 Task: In the  document Emily ,change text color to 'Dark Purple' Insert the mentioned shape above the text 'Smiley'. Change color of the shape to  YellowChange shape height to  1.2
Action: Mouse moved to (280, 147)
Screenshot: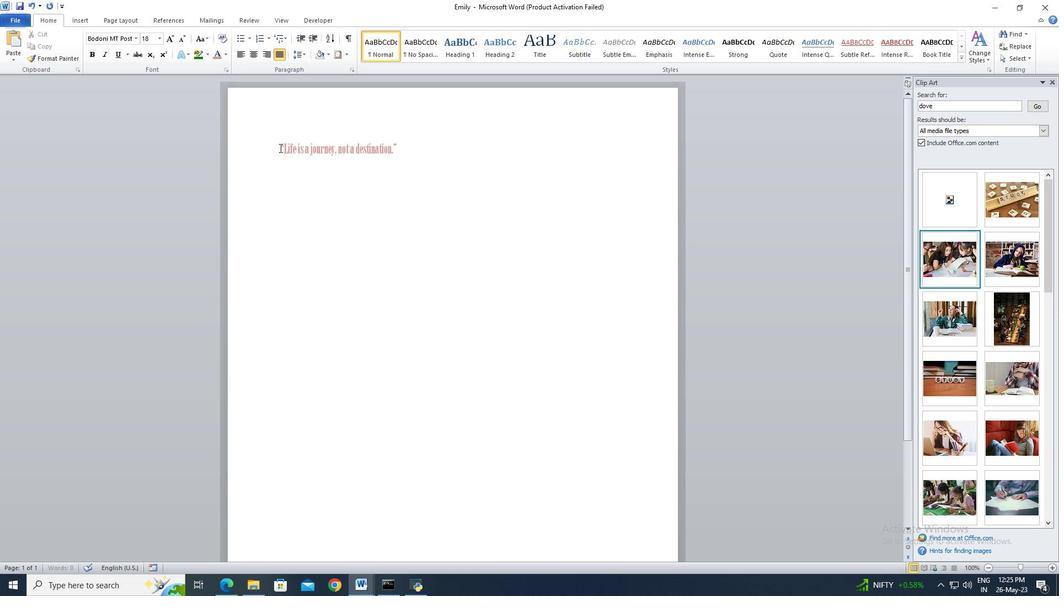 
Action: Mouse pressed left at (280, 147)
Screenshot: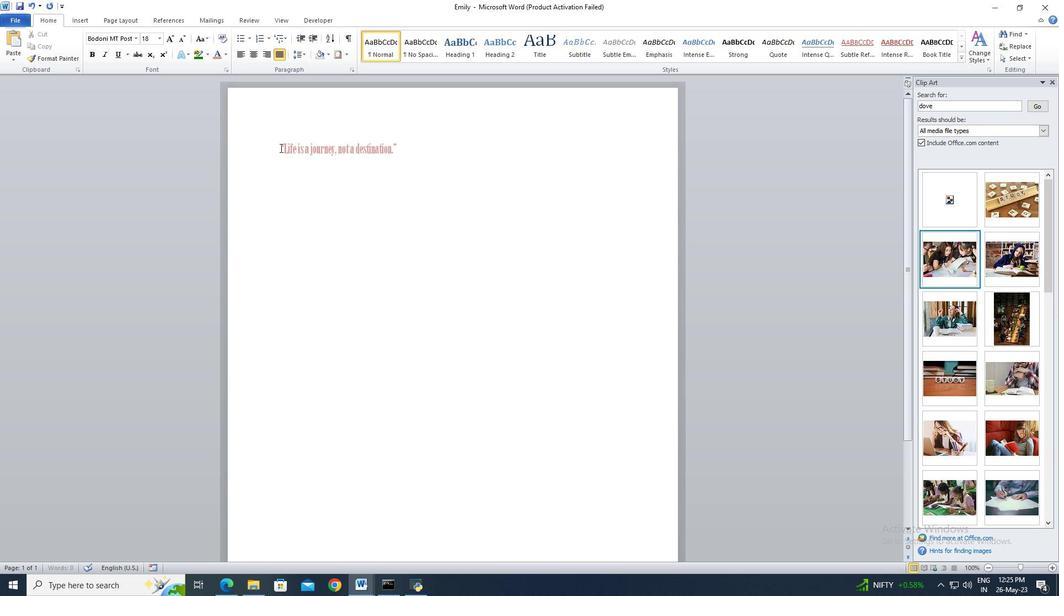 
Action: Mouse moved to (412, 155)
Screenshot: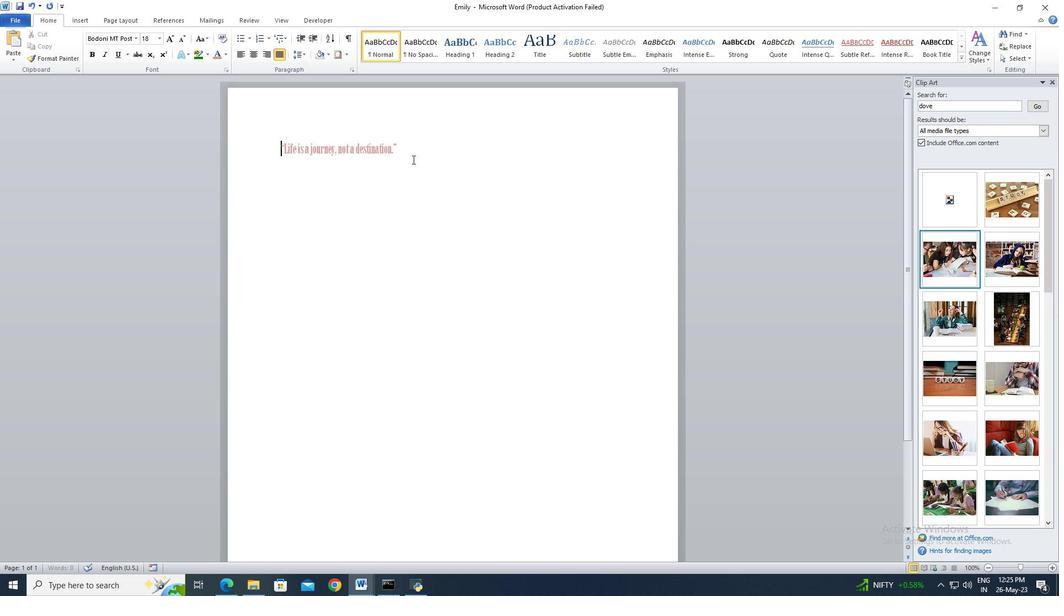 
Action: Key pressed <Key.shift>
Screenshot: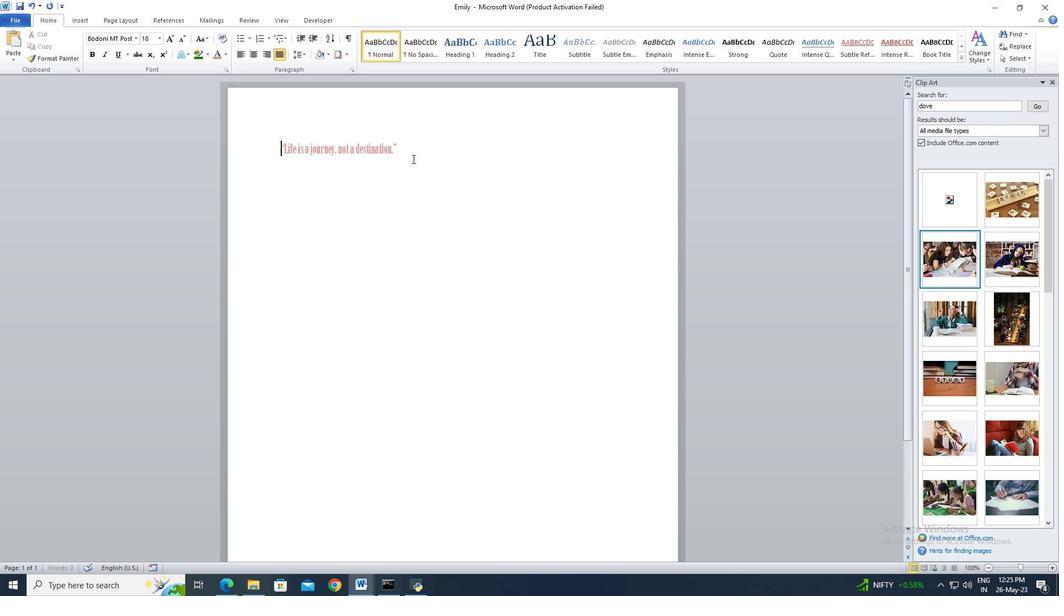 
Action: Mouse moved to (406, 150)
Screenshot: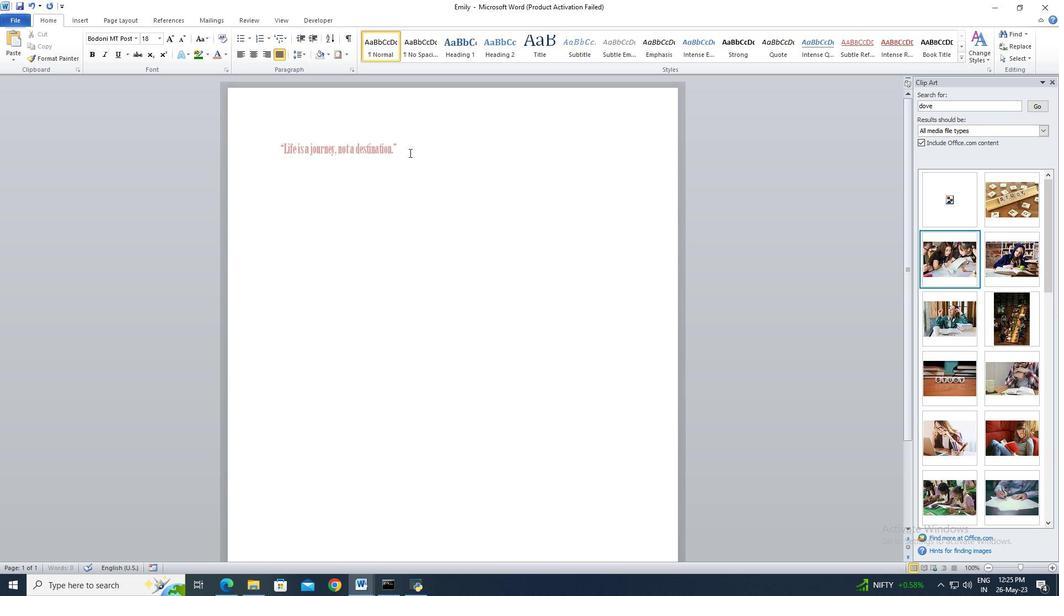 
Action: Key pressed <Key.shift><Key.shift><Key.shift><Key.shift><Key.shift><Key.shift><Key.shift><Key.shift><Key.shift><Key.shift><Key.shift><Key.shift><Key.shift><Key.shift><Key.shift><Key.shift><Key.shift><Key.shift><Key.shift><Key.right><Key.end>
Screenshot: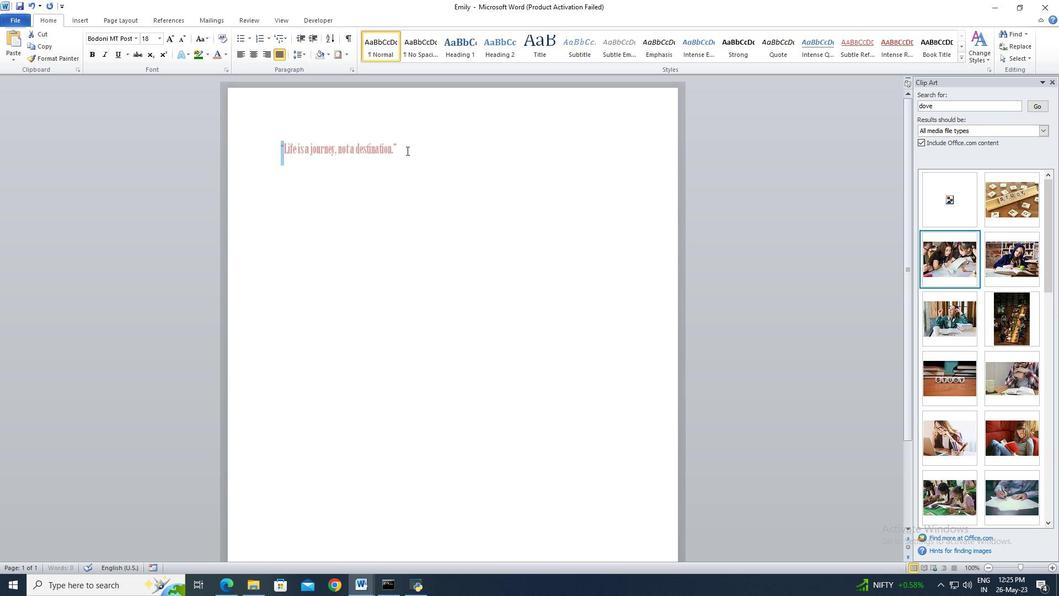
Action: Mouse moved to (224, 52)
Screenshot: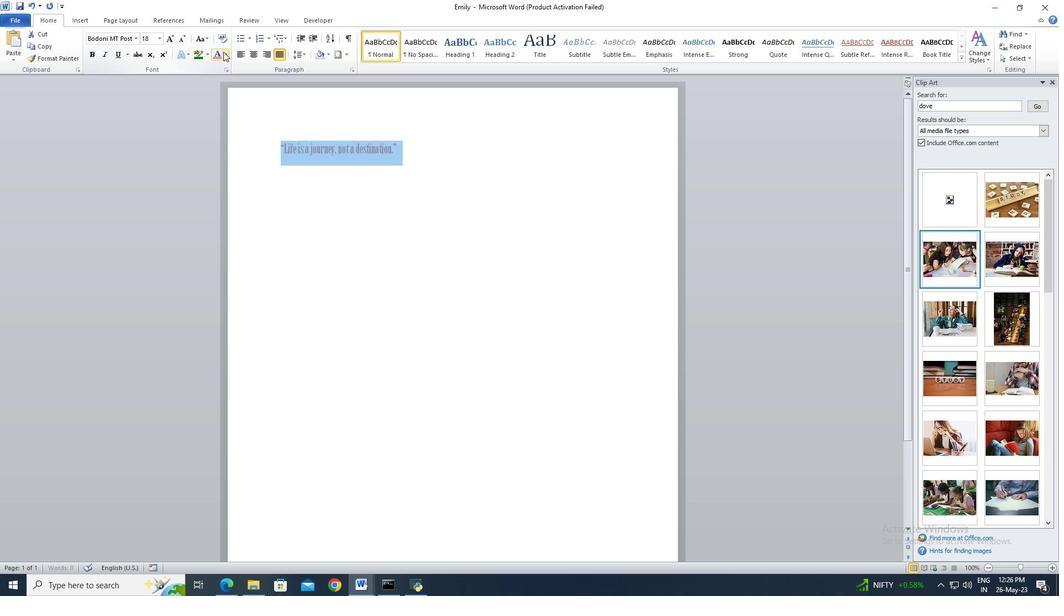 
Action: Mouse pressed left at (224, 52)
Screenshot: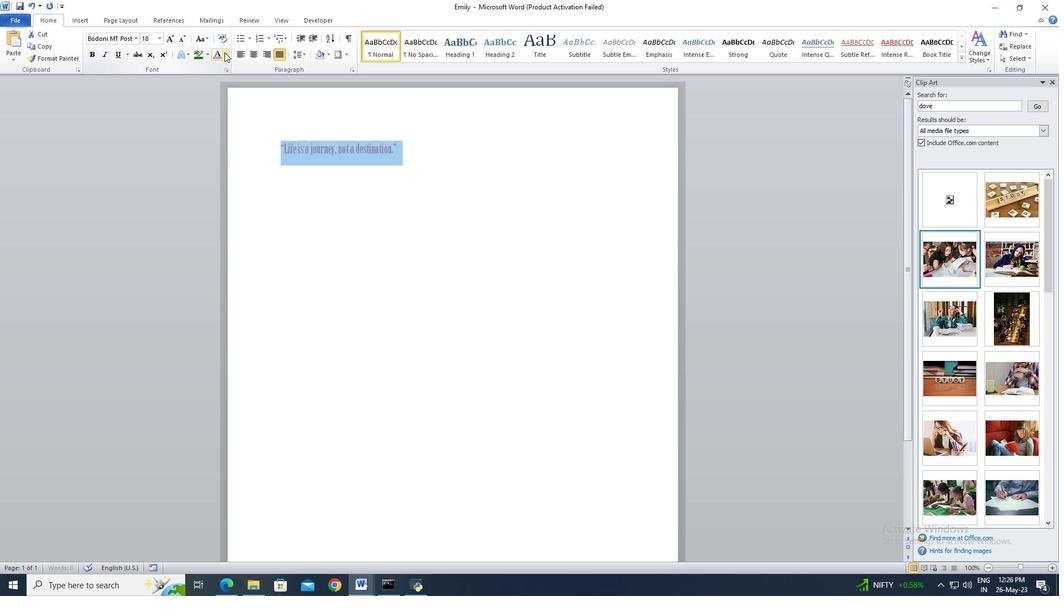 
Action: Mouse moved to (279, 130)
Screenshot: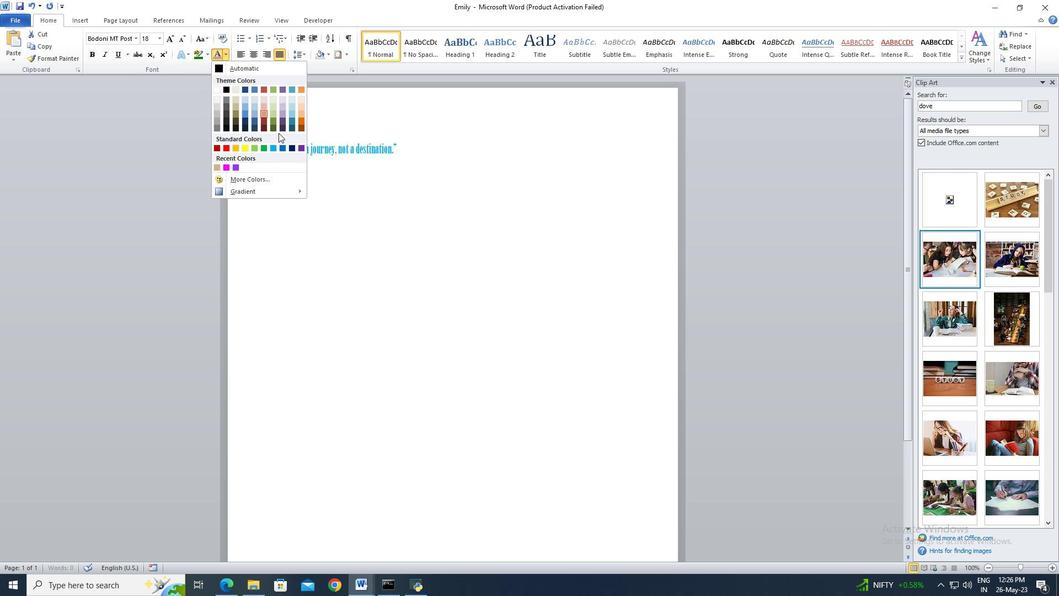 
Action: Mouse pressed left at (279, 130)
Screenshot: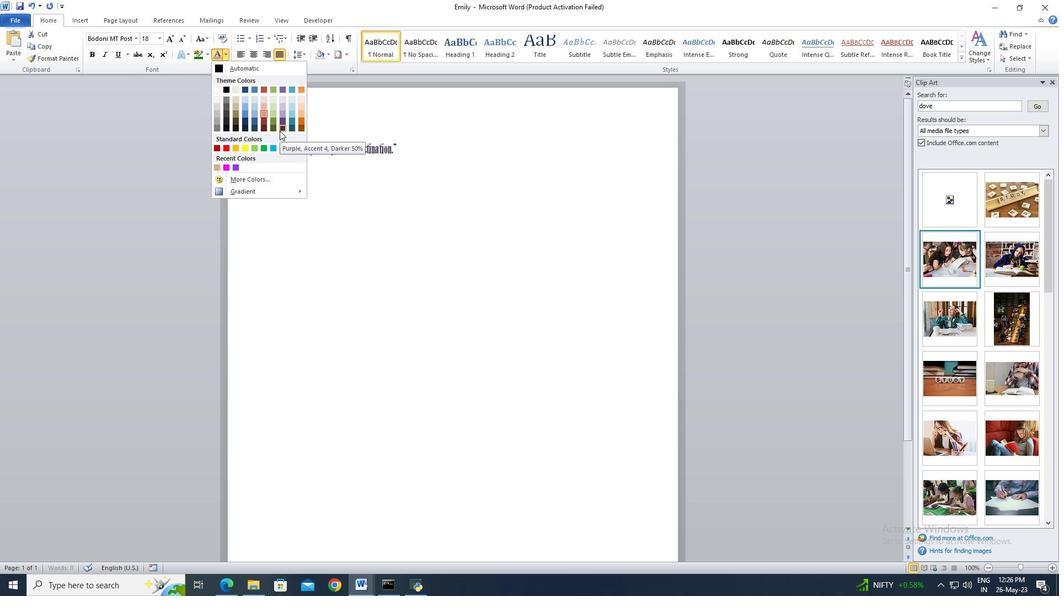 
Action: Mouse moved to (81, 23)
Screenshot: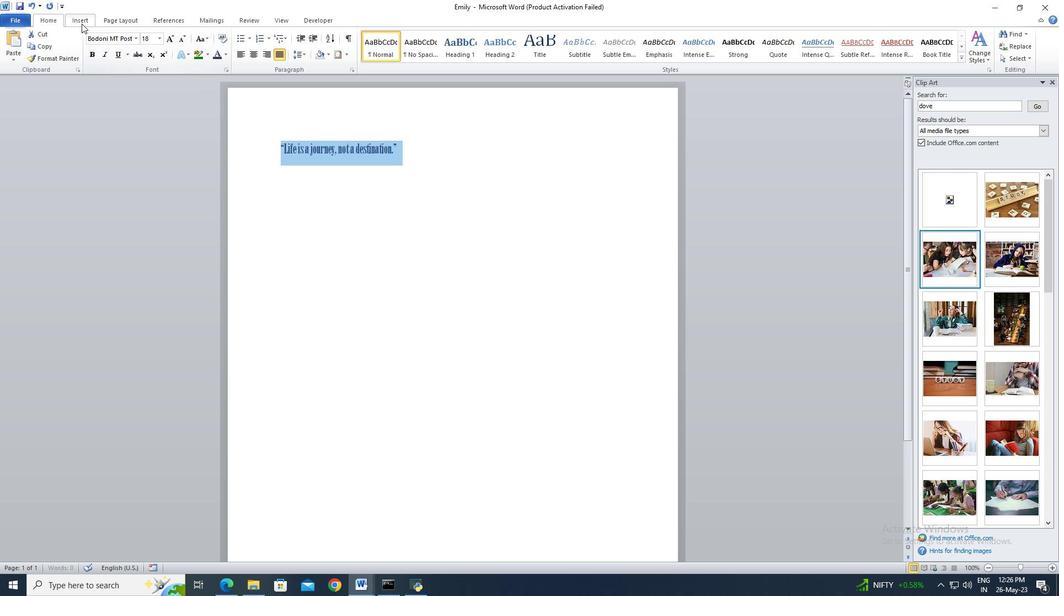 
Action: Mouse pressed left at (81, 23)
Screenshot: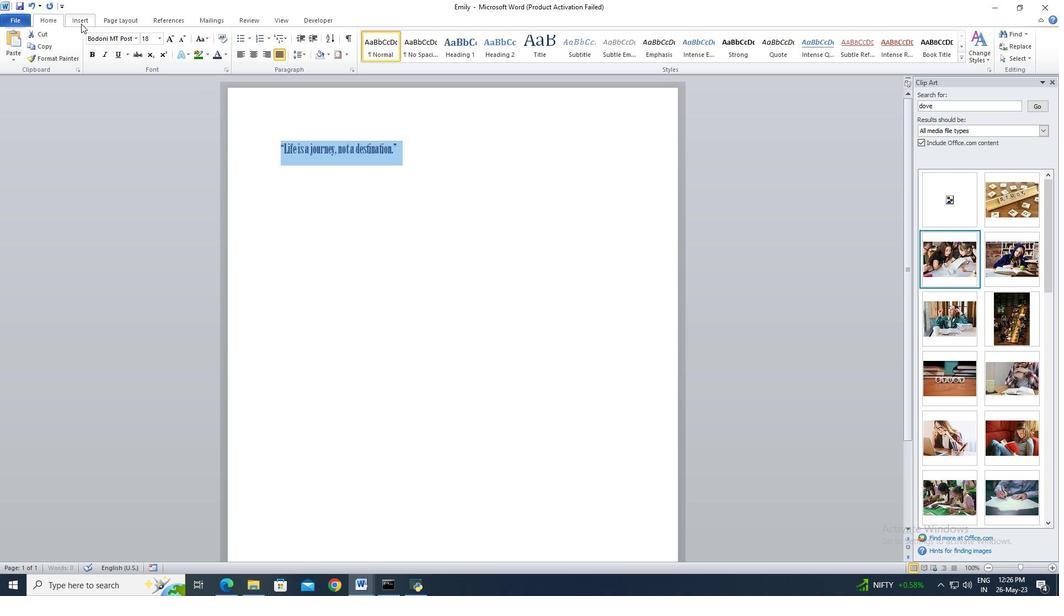 
Action: Mouse moved to (161, 52)
Screenshot: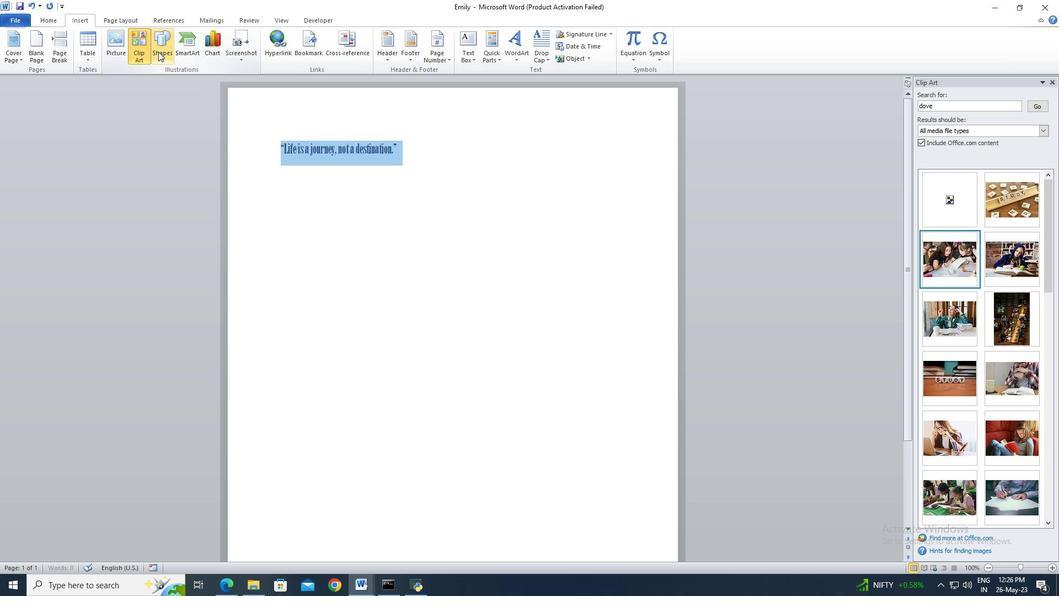 
Action: Mouse pressed left at (161, 52)
Screenshot: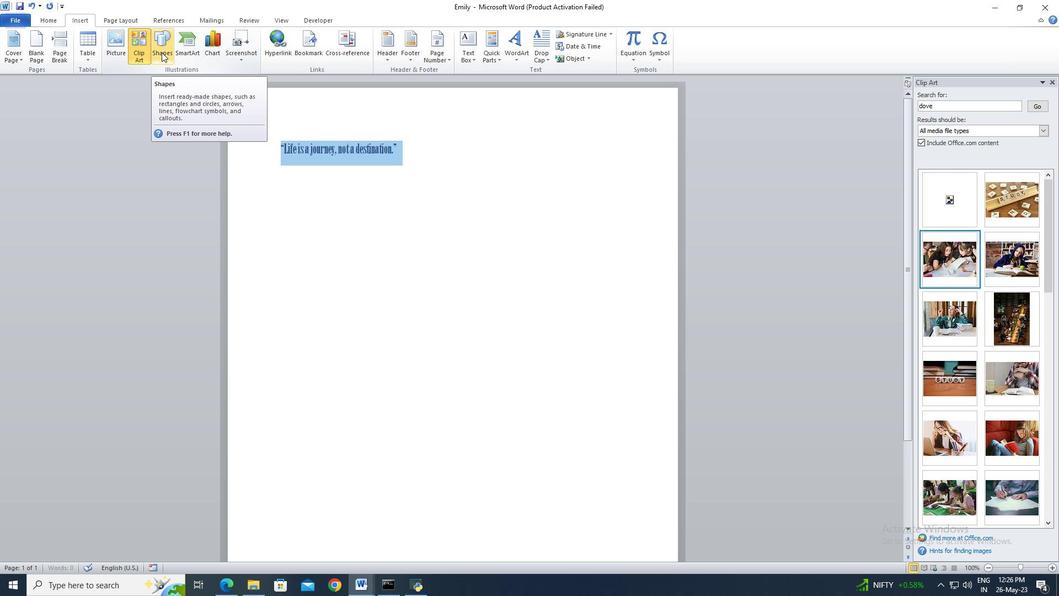 
Action: Mouse moved to (211, 174)
Screenshot: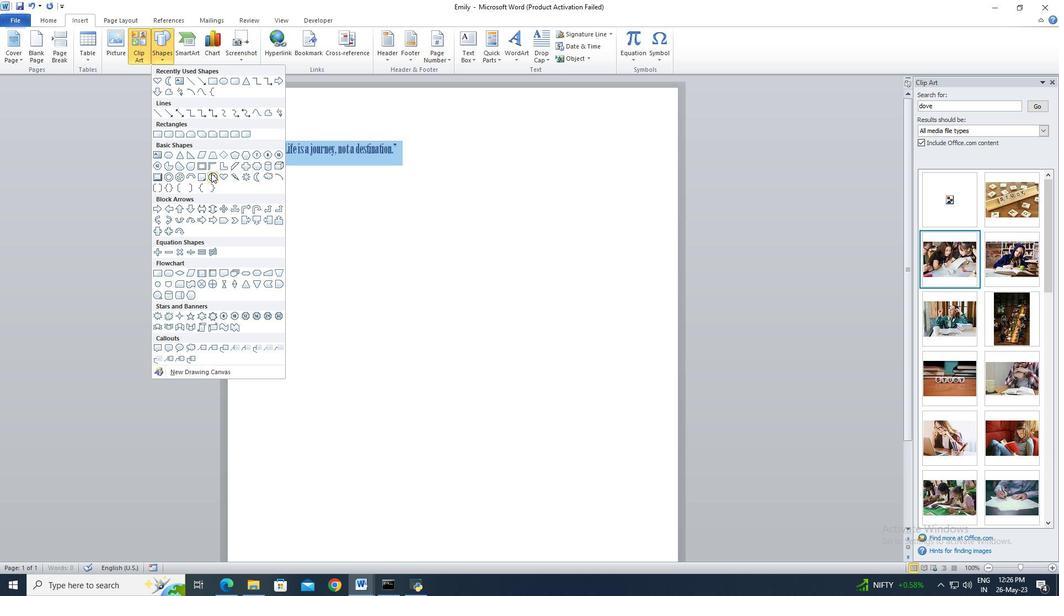 
Action: Mouse pressed left at (211, 174)
Screenshot: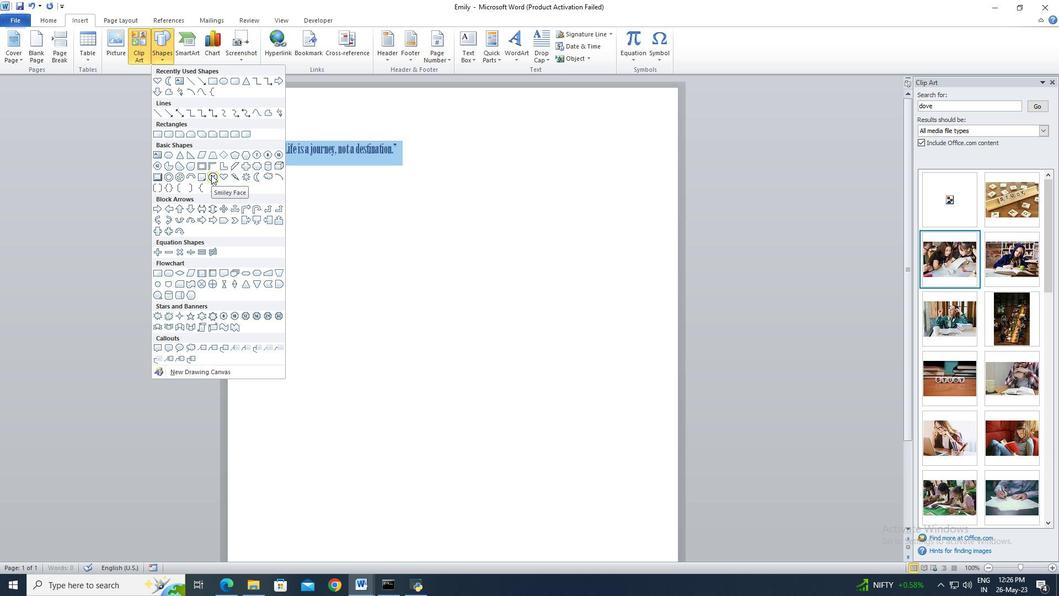 
Action: Mouse moved to (284, 101)
Screenshot: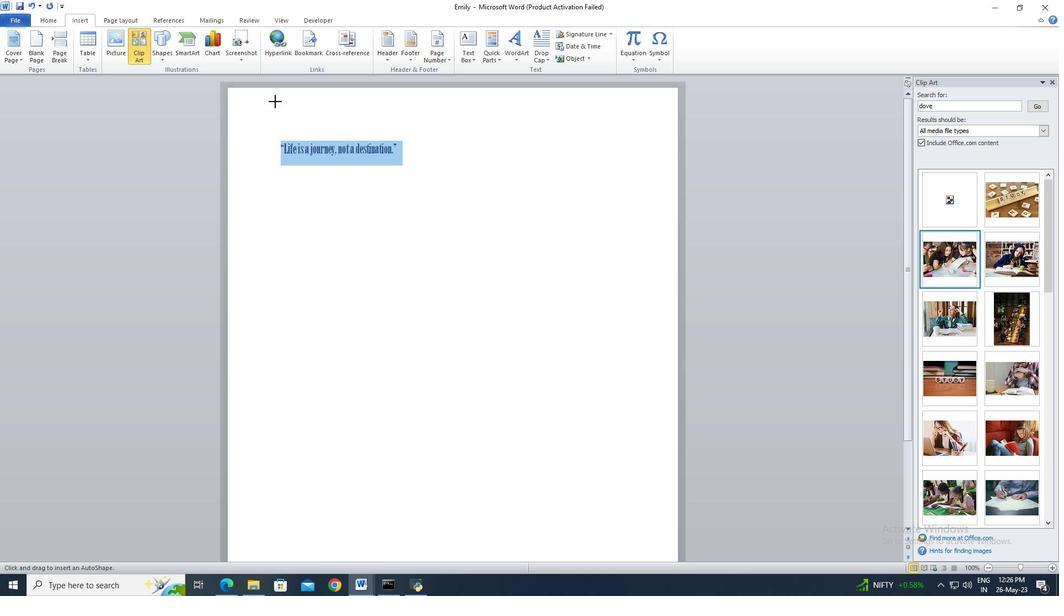 
Action: Mouse pressed left at (284, 101)
Screenshot: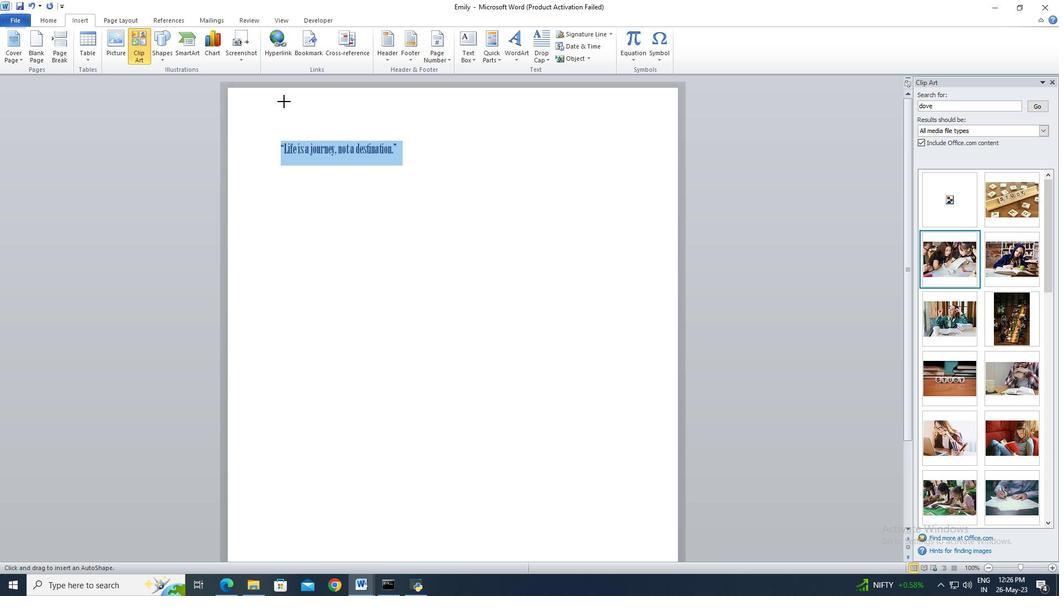 
Action: Mouse moved to (411, 35)
Screenshot: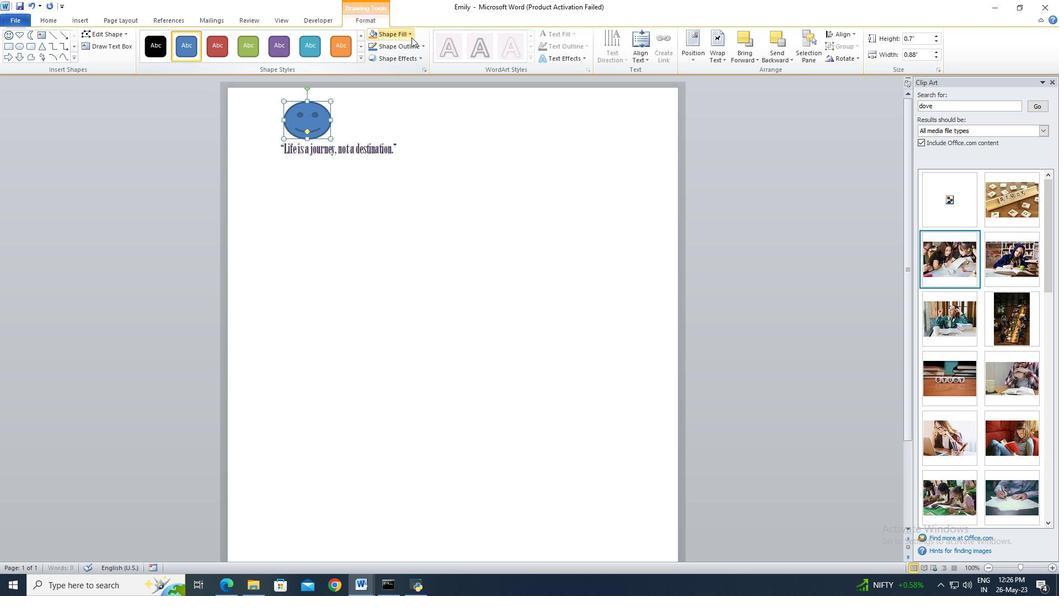 
Action: Mouse pressed left at (411, 35)
Screenshot: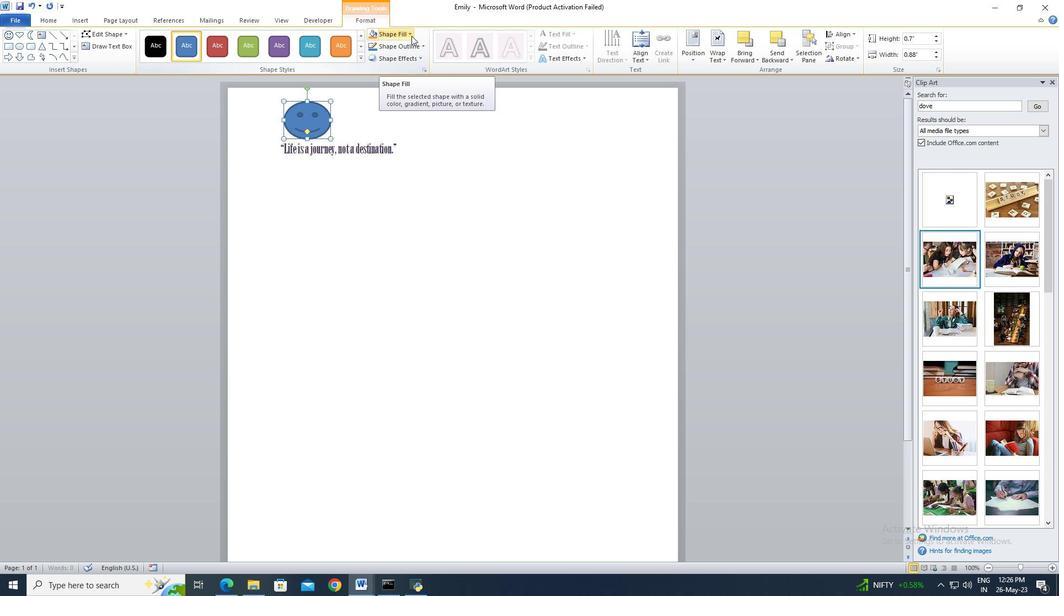 
Action: Mouse moved to (399, 114)
Screenshot: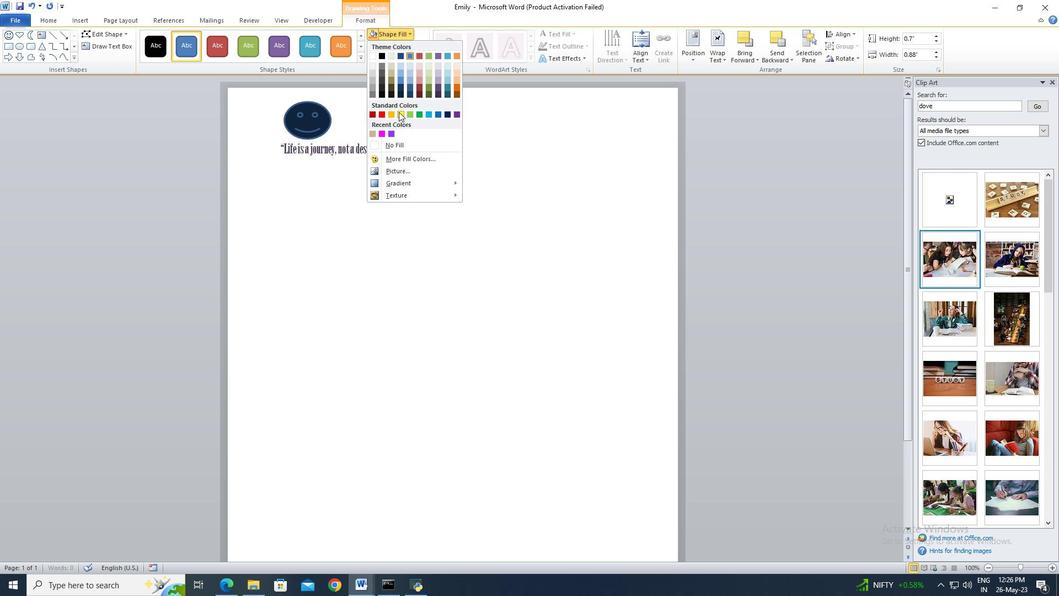 
Action: Mouse pressed left at (399, 114)
Screenshot: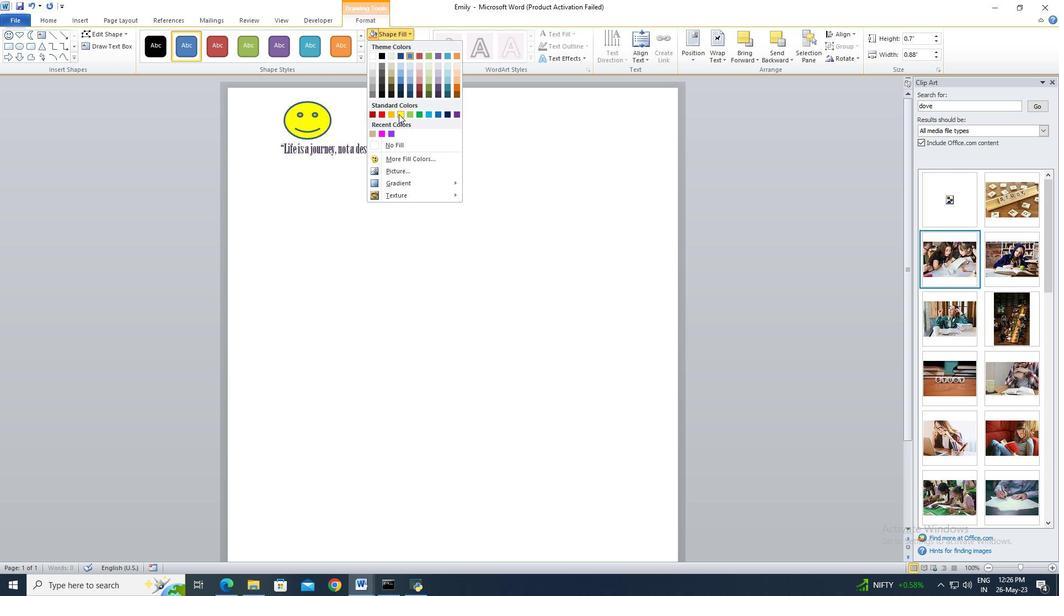 
Action: Mouse moved to (916, 39)
Screenshot: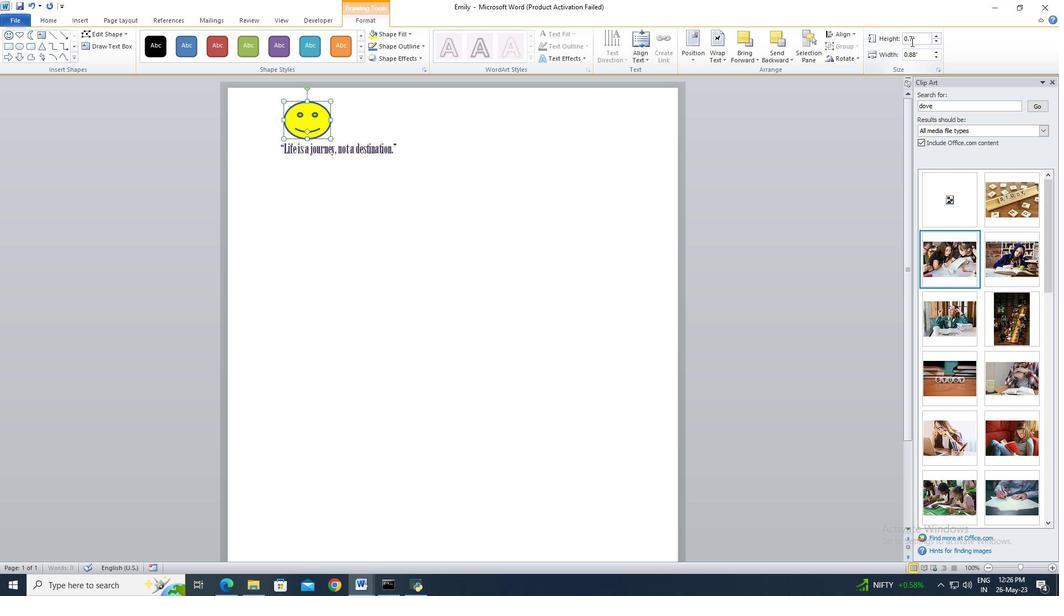 
Action: Mouse pressed left at (916, 39)
Screenshot: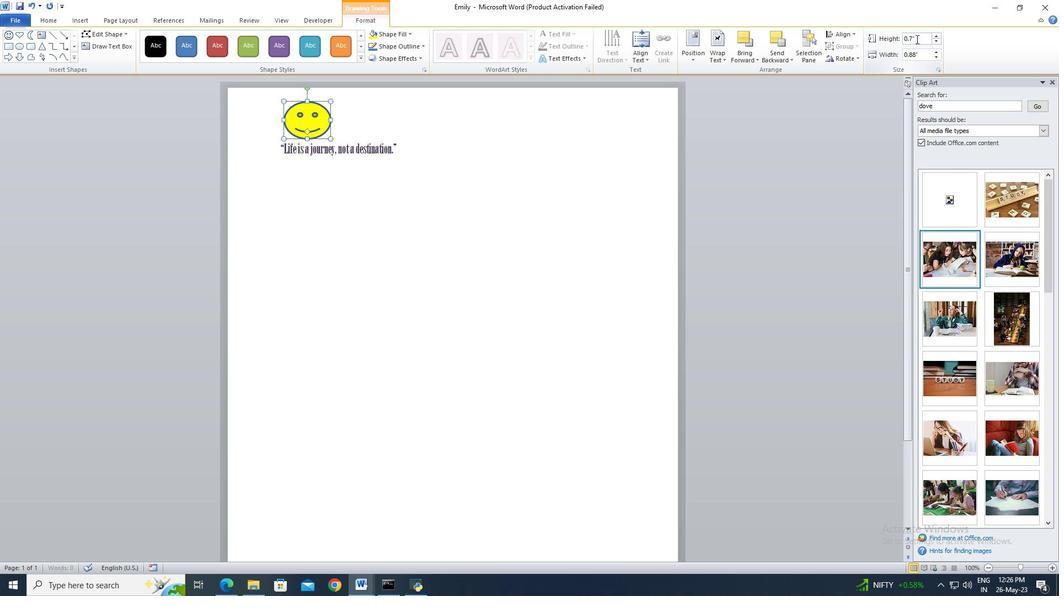 
Action: Mouse moved to (768, 6)
Screenshot: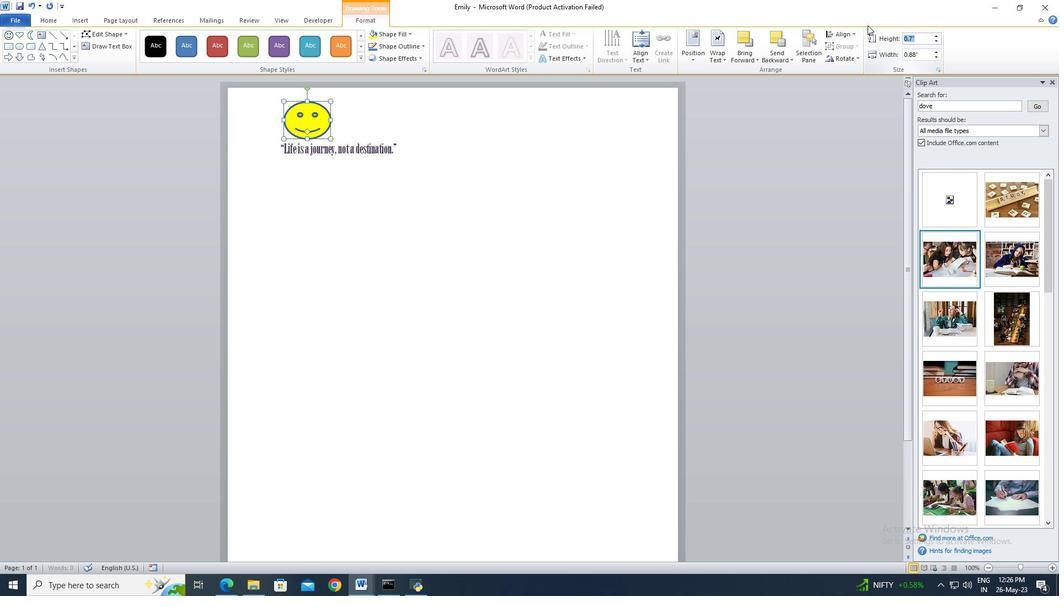 
Action: Key pressed 1.2<Key.enter>
Screenshot: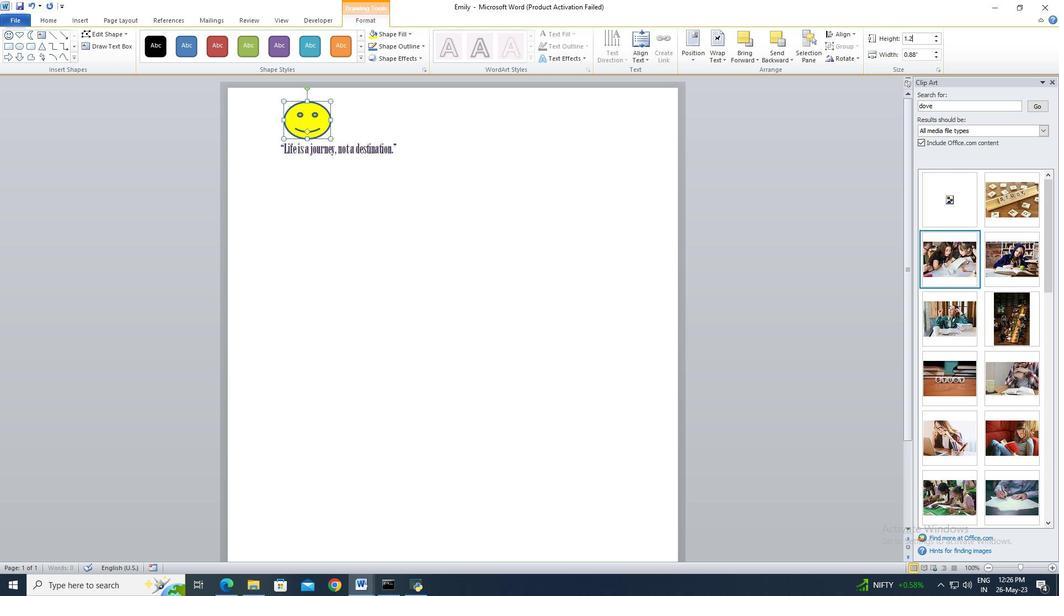 
